Task: Time Signature Change.
Action: Mouse moved to (14, 15)
Screenshot: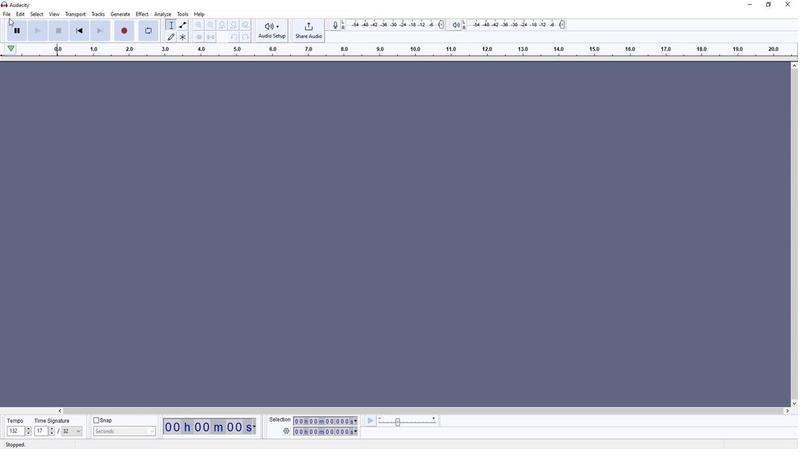 
Action: Mouse pressed left at (14, 15)
Screenshot: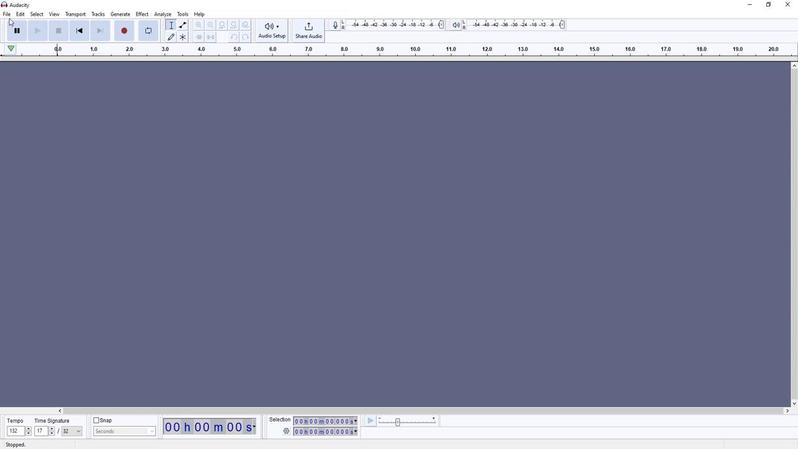 
Action: Mouse moved to (14, 13)
Screenshot: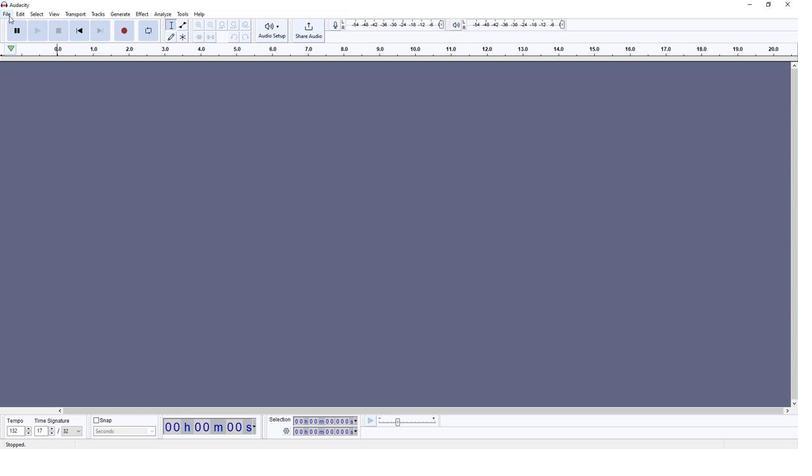 
Action: Mouse pressed left at (14, 13)
Screenshot: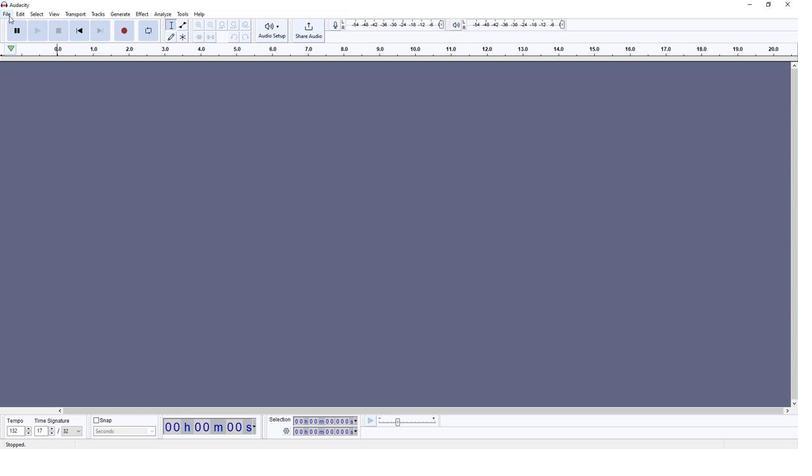 
Action: Mouse moved to (23, 31)
Screenshot: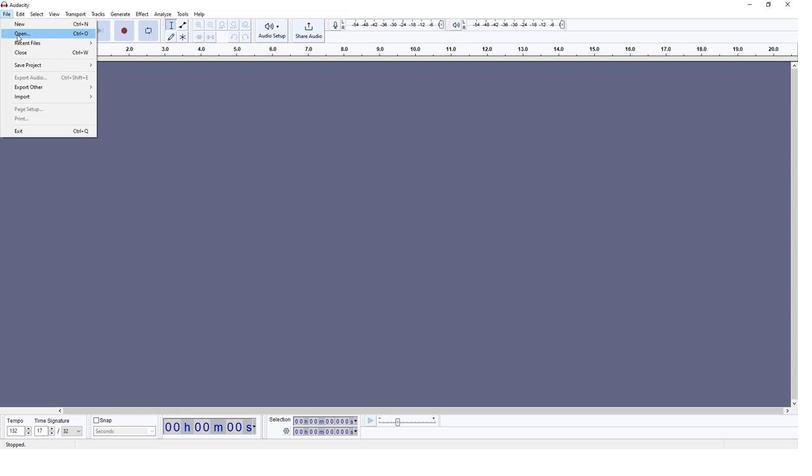 
Action: Mouse pressed left at (23, 31)
Screenshot: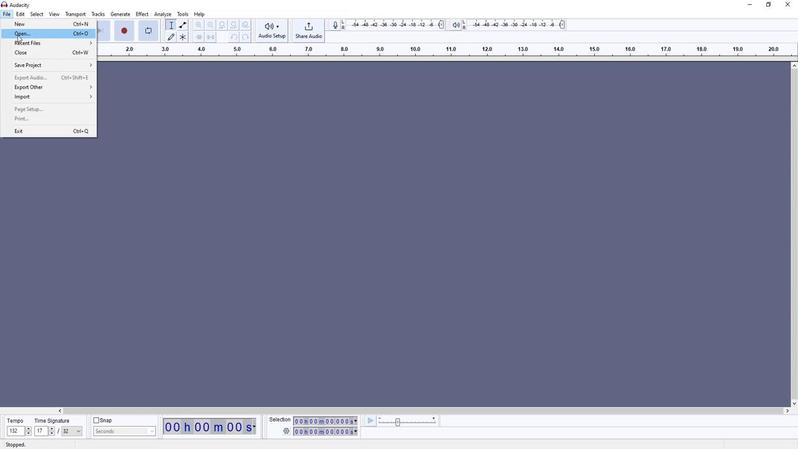 
Action: Mouse moved to (93, 76)
Screenshot: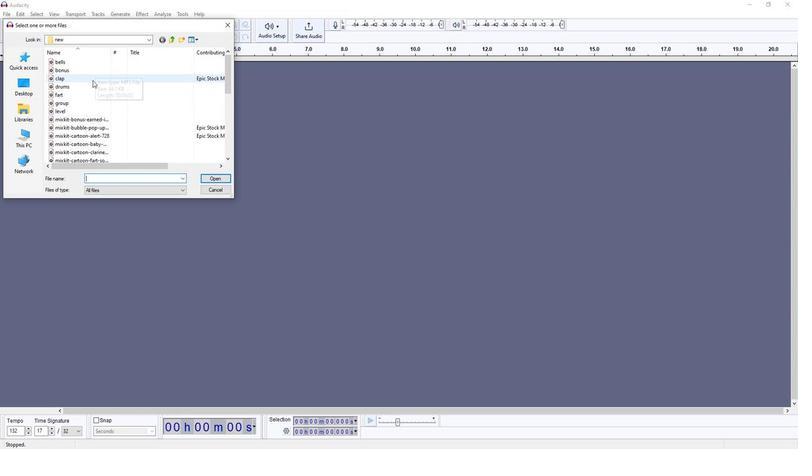 
Action: Mouse pressed left at (93, 76)
Screenshot: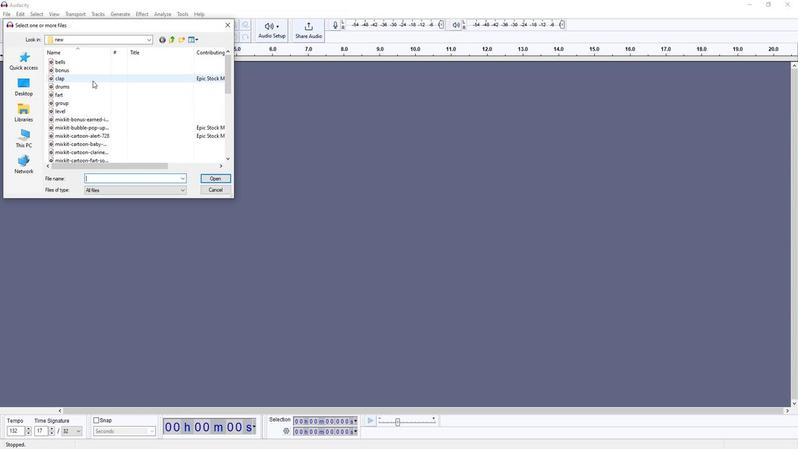 
Action: Mouse moved to (200, 171)
Screenshot: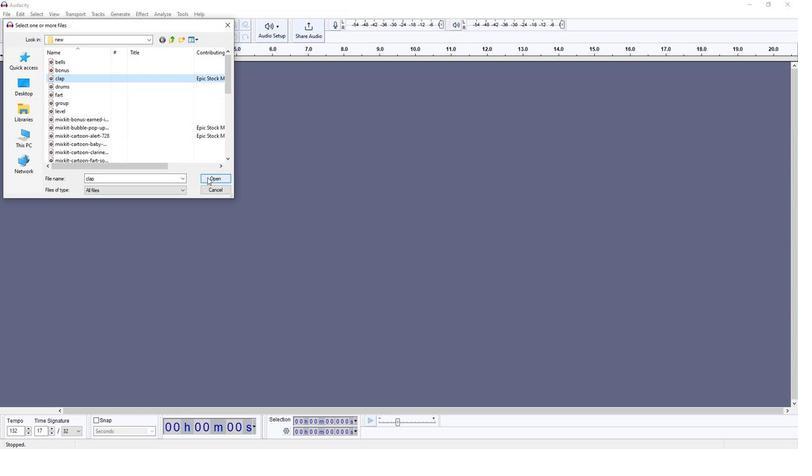 
Action: Mouse pressed left at (200, 171)
Screenshot: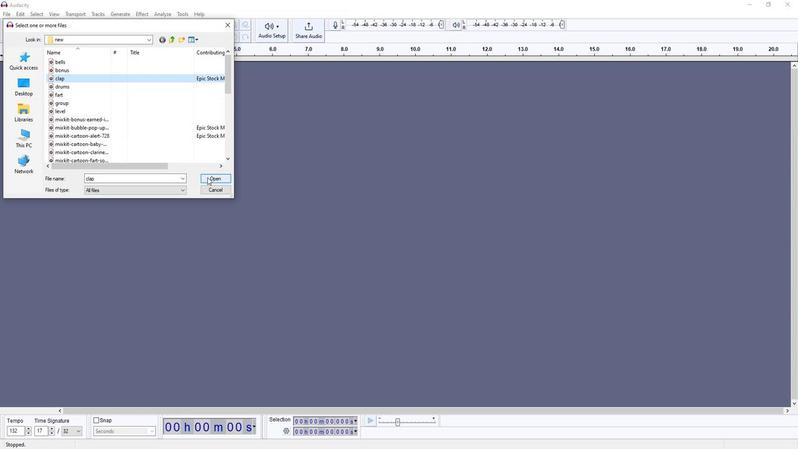 
Action: Mouse moved to (23, 144)
Screenshot: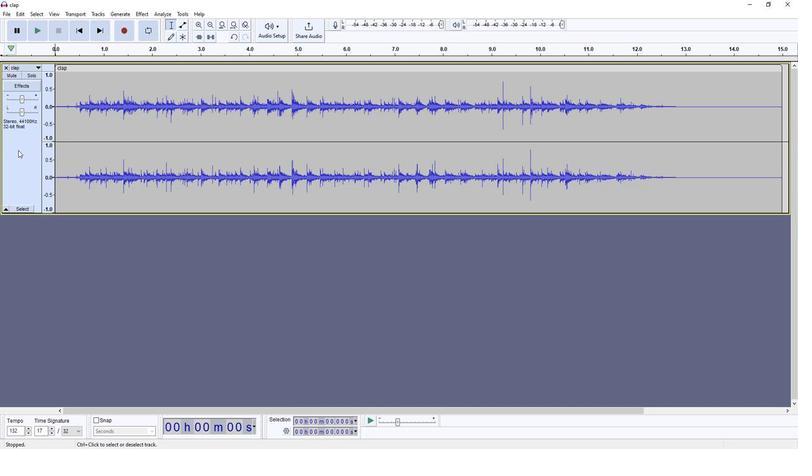 
Action: Mouse pressed left at (23, 144)
Screenshot: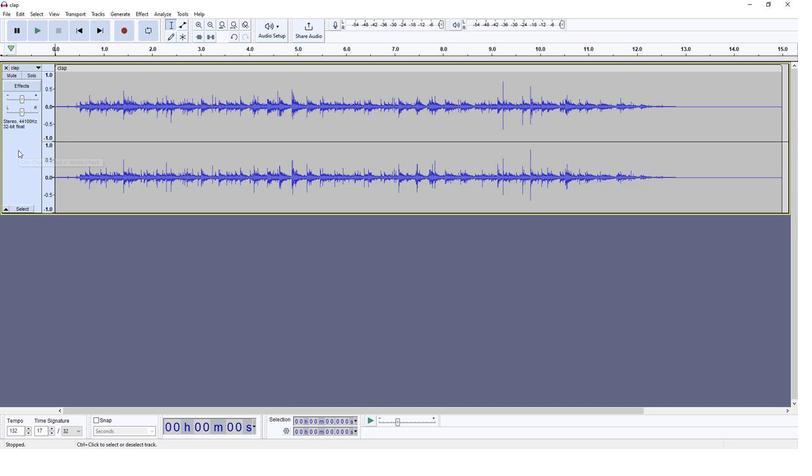 
Action: Mouse moved to (55, 416)
Screenshot: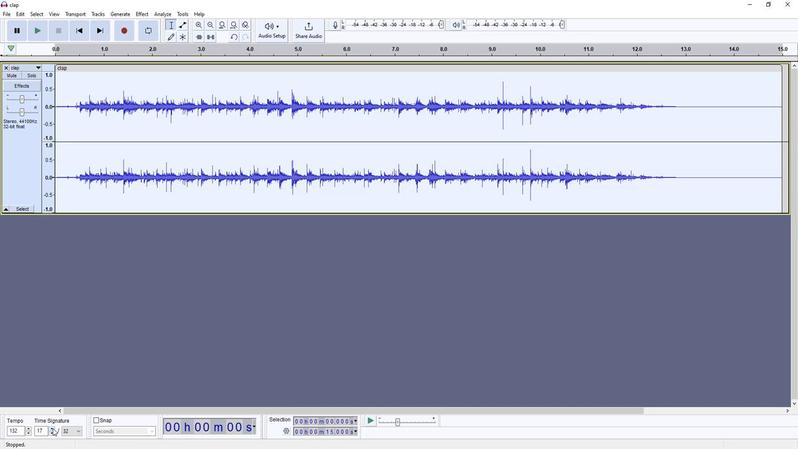 
Action: Mouse pressed left at (55, 416)
Screenshot: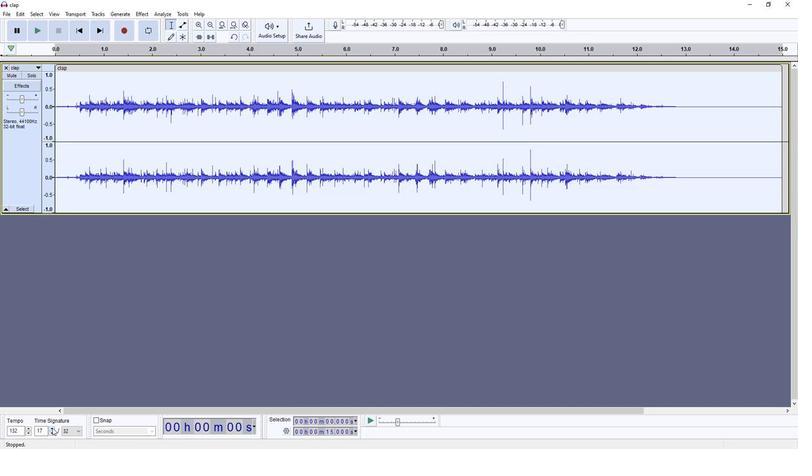 
Action: Mouse pressed left at (55, 416)
Screenshot: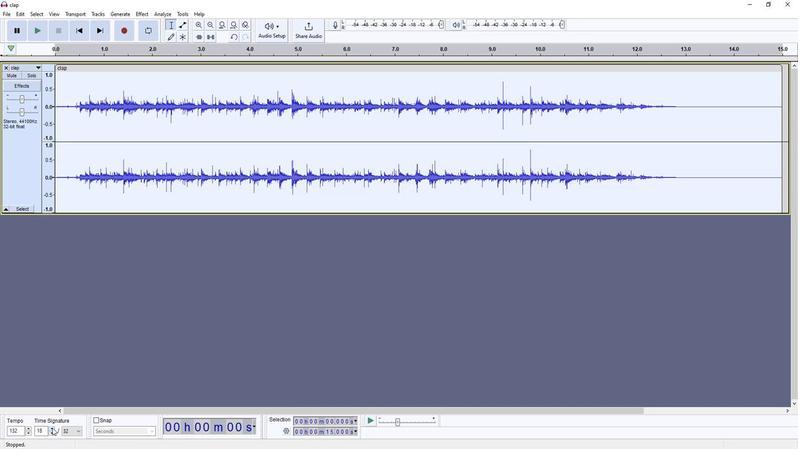 
Action: Mouse pressed left at (55, 416)
Screenshot: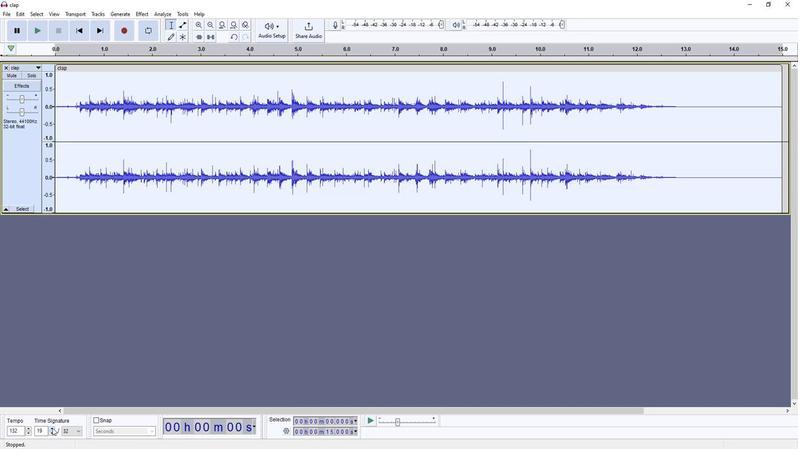 
Action: Mouse moved to (81, 419)
Screenshot: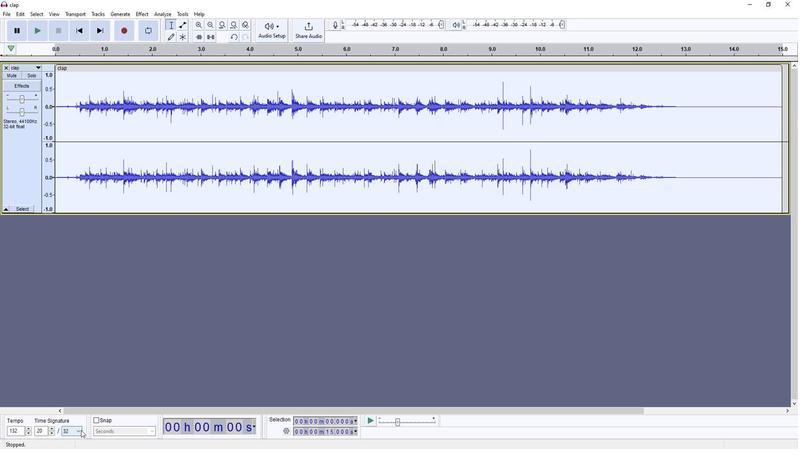 
Action: Mouse pressed left at (81, 419)
Screenshot: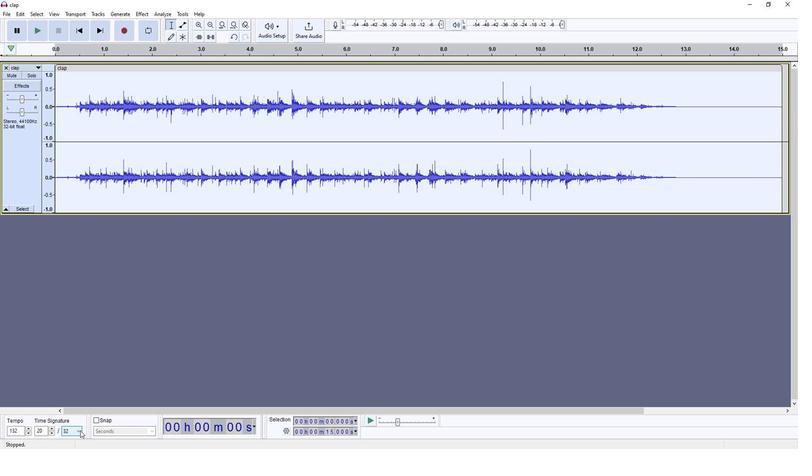 
Action: Mouse moved to (72, 399)
Screenshot: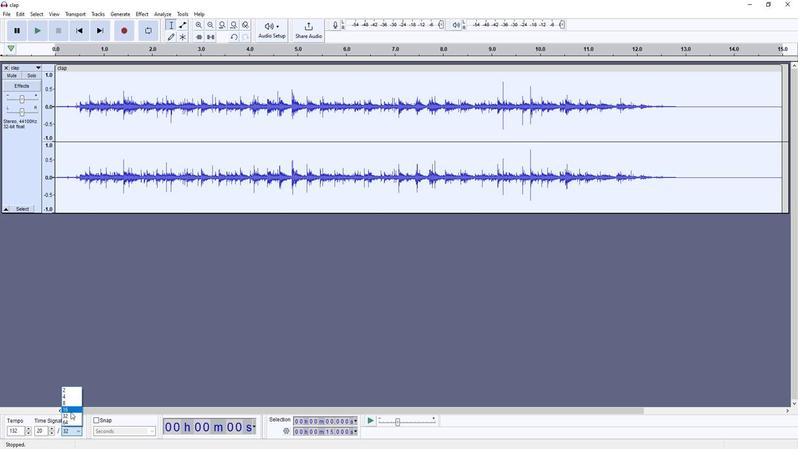 
Action: Mouse pressed left at (72, 399)
Screenshot: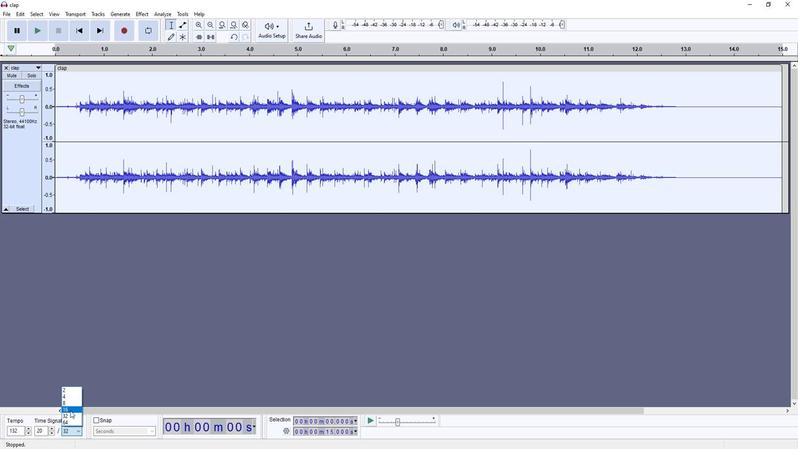 
Action: Mouse moved to (39, 28)
Screenshot: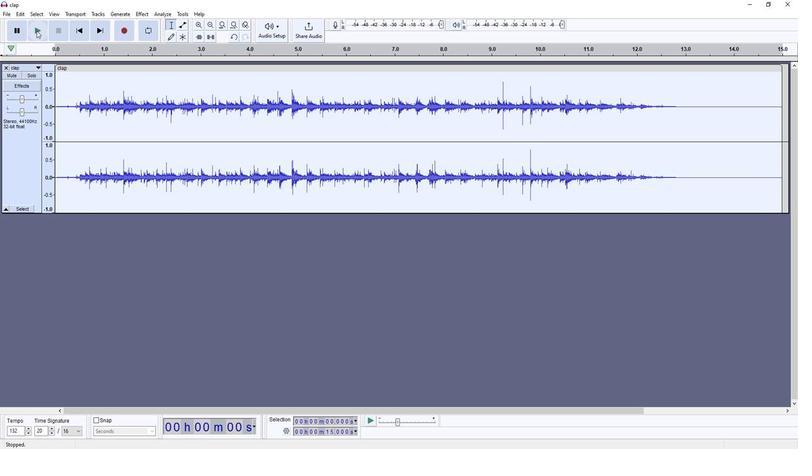 
Action: Mouse pressed left at (39, 28)
Screenshot: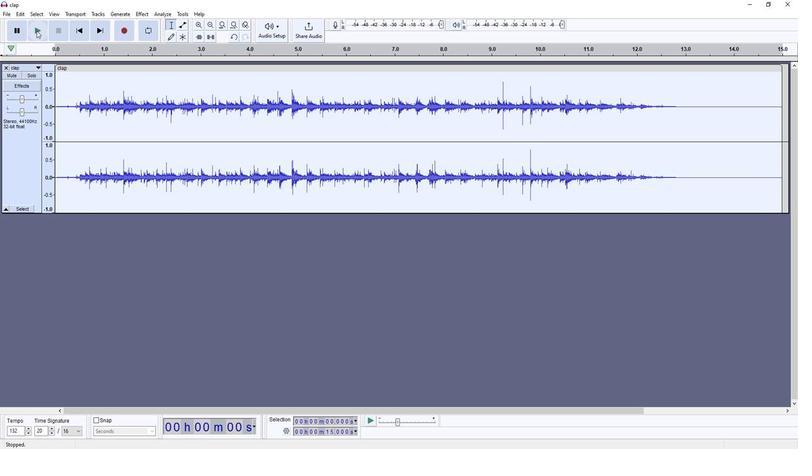 
Action: Mouse moved to (605, 72)
Screenshot: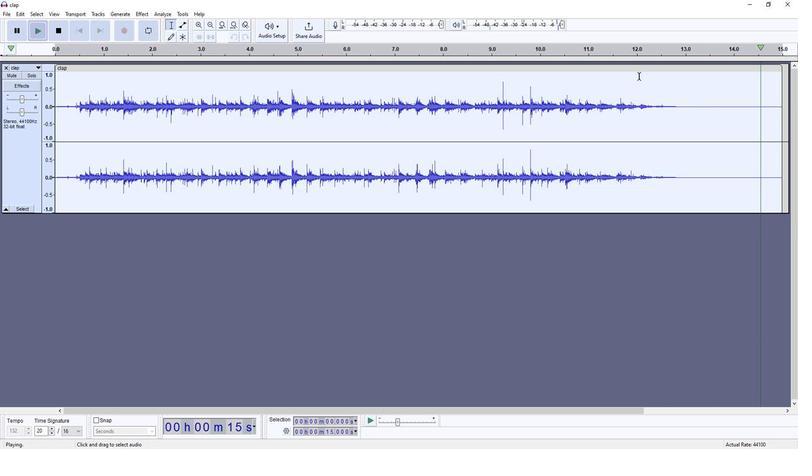 
Action: Mouse pressed left at (605, 72)
Screenshot: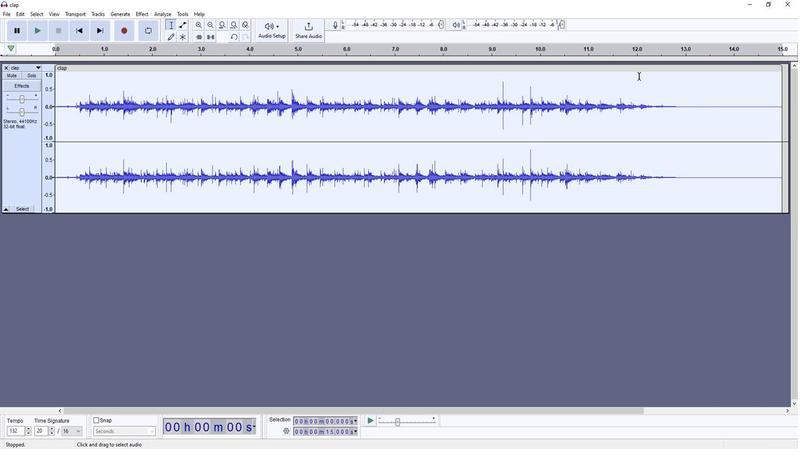 
Action: Mouse moved to (29, 13)
Screenshot: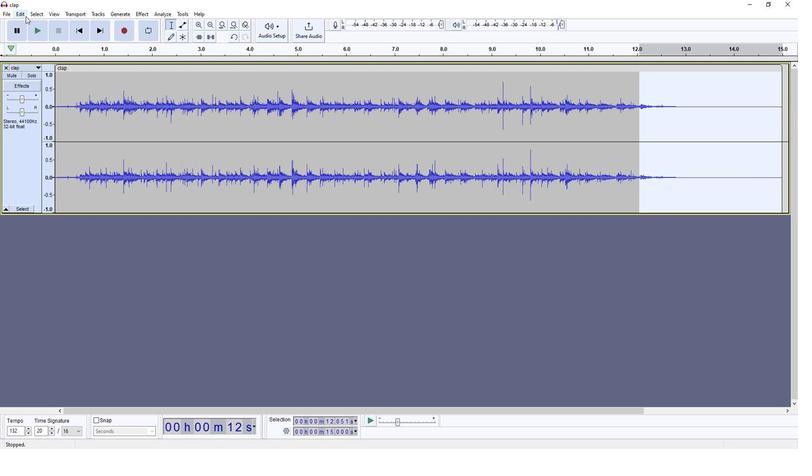 
Action: Mouse pressed left at (29, 13)
Screenshot: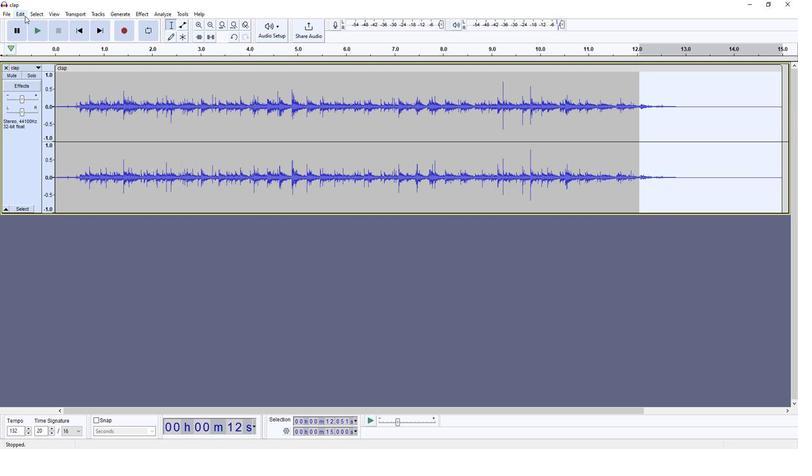 
Action: Mouse moved to (50, 54)
Screenshot: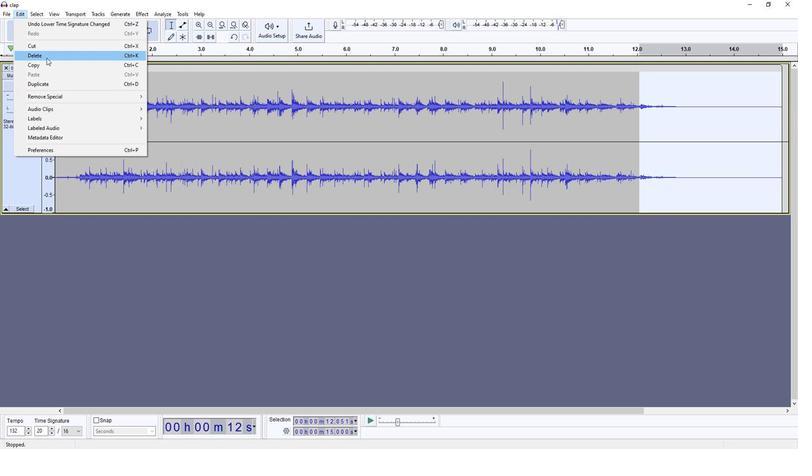 
Action: Mouse pressed left at (50, 54)
Screenshot: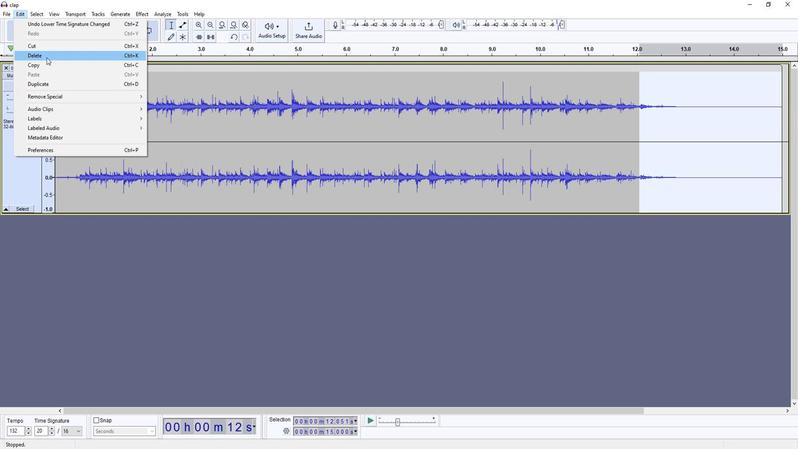 
Action: Mouse moved to (44, 29)
Screenshot: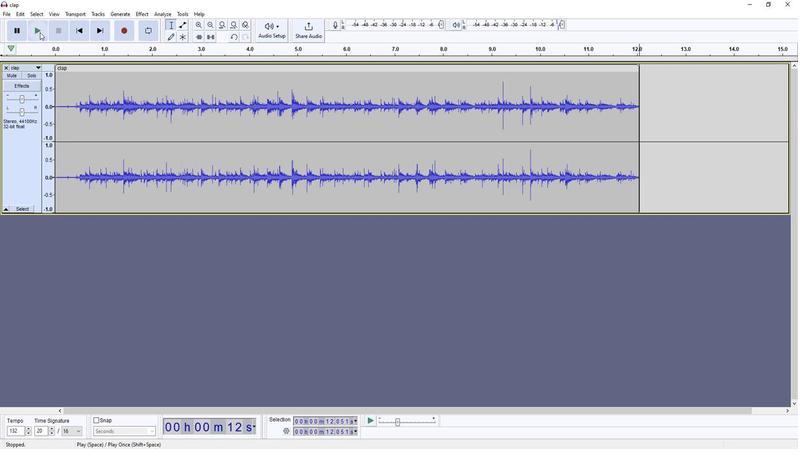 
Action: Mouse pressed left at (44, 29)
Screenshot: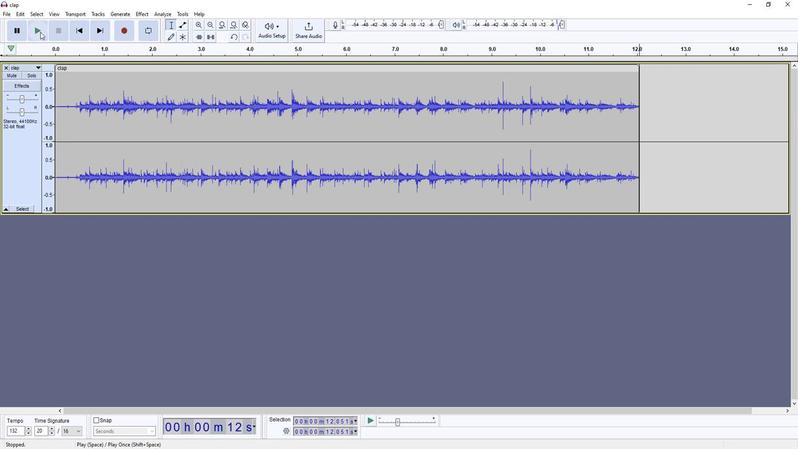 
Action: Mouse moved to (43, 29)
Screenshot: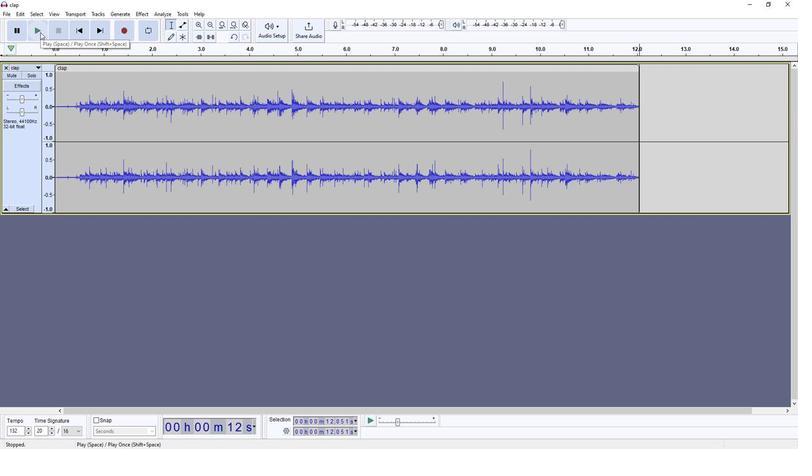 
Action: Mouse pressed left at (43, 29)
Screenshot: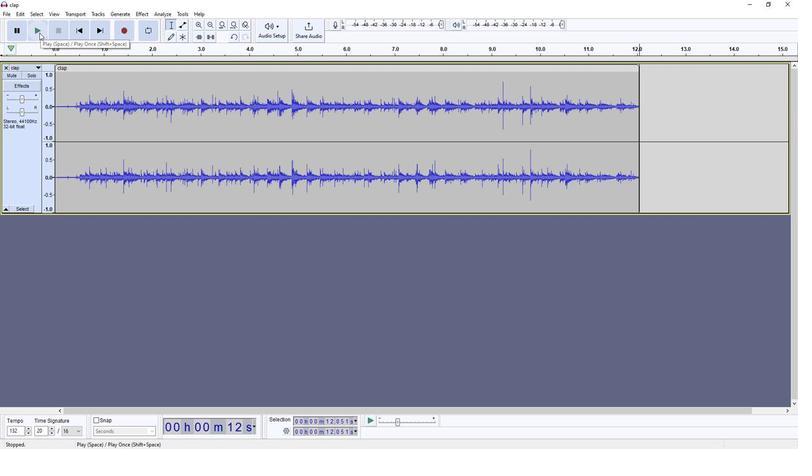 
Action: Mouse moved to (95, 160)
Screenshot: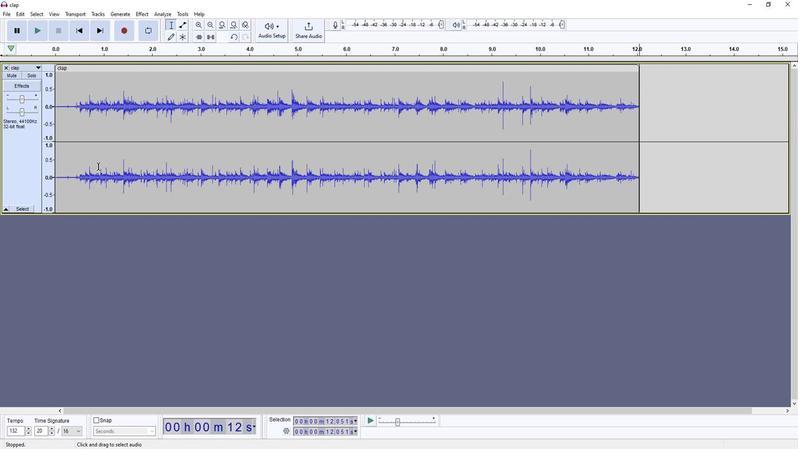 
Action: Mouse pressed left at (95, 160)
Screenshot: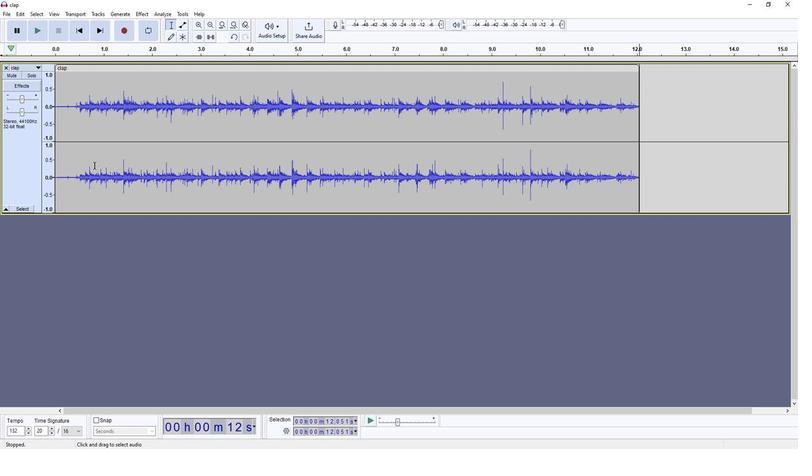 
Action: Mouse moved to (29, 166)
Screenshot: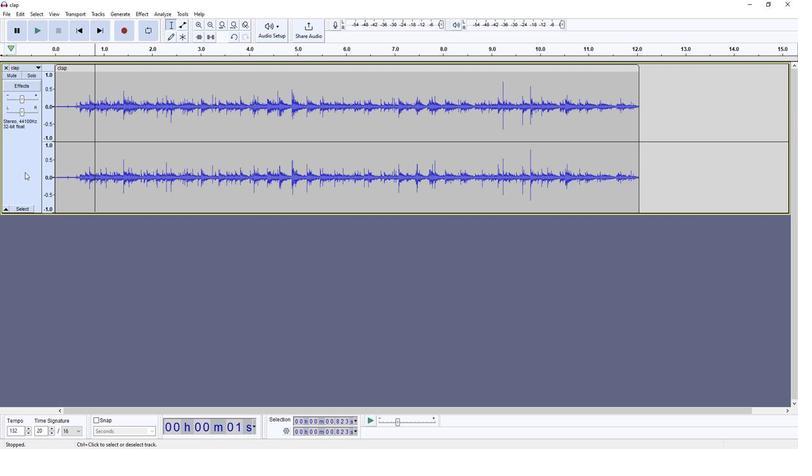 
Action: Mouse pressed left at (29, 166)
Screenshot: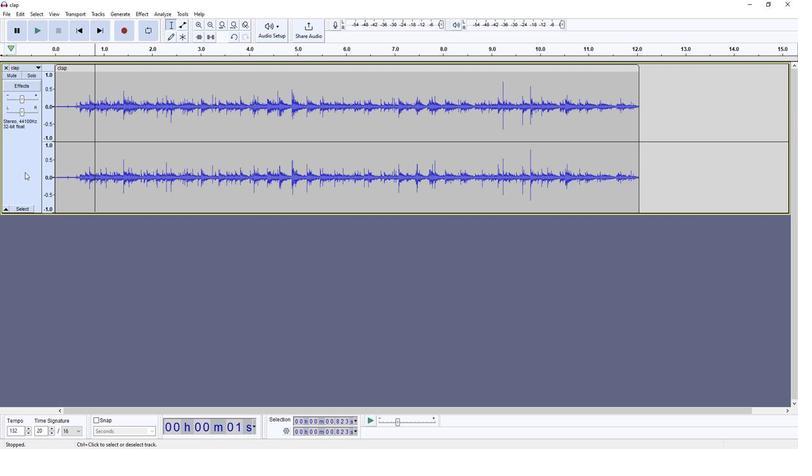 
Action: Mouse moved to (42, 24)
Screenshot: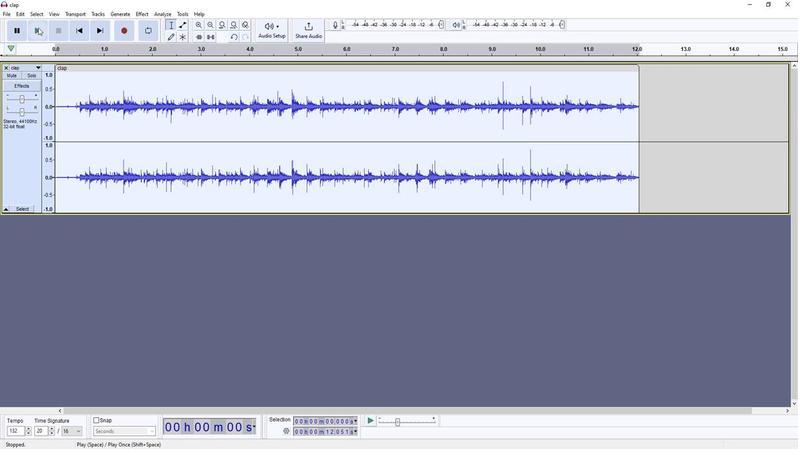 
Action: Mouse pressed left at (42, 24)
Screenshot: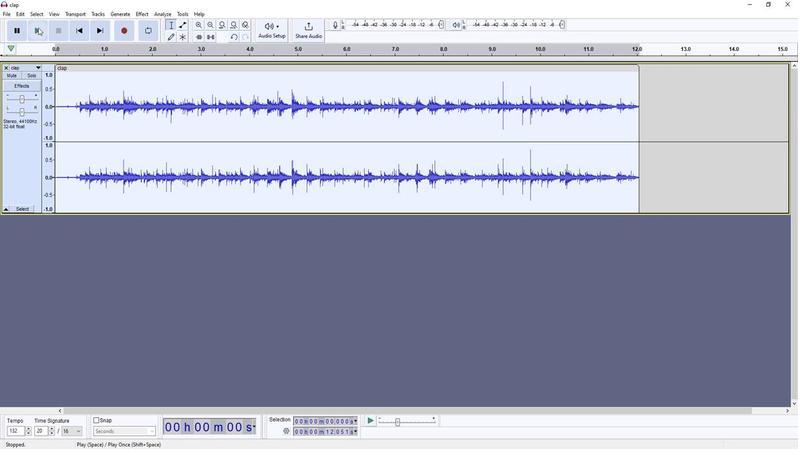 
Action: Mouse moved to (54, 417)
Screenshot: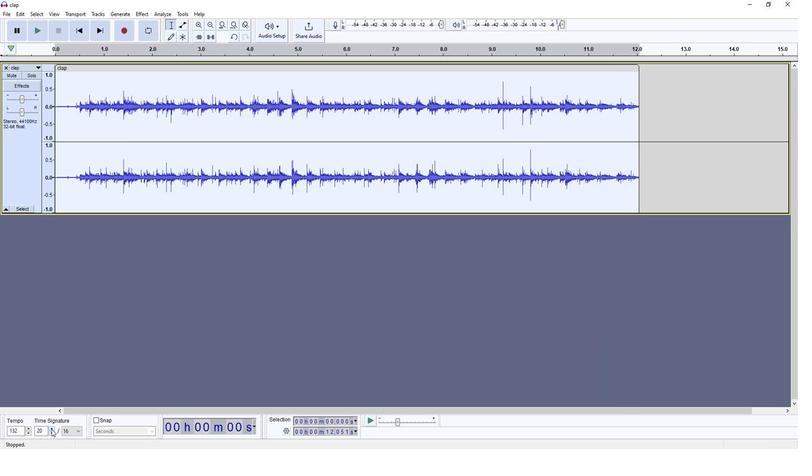 
Action: Mouse pressed left at (54, 417)
Screenshot: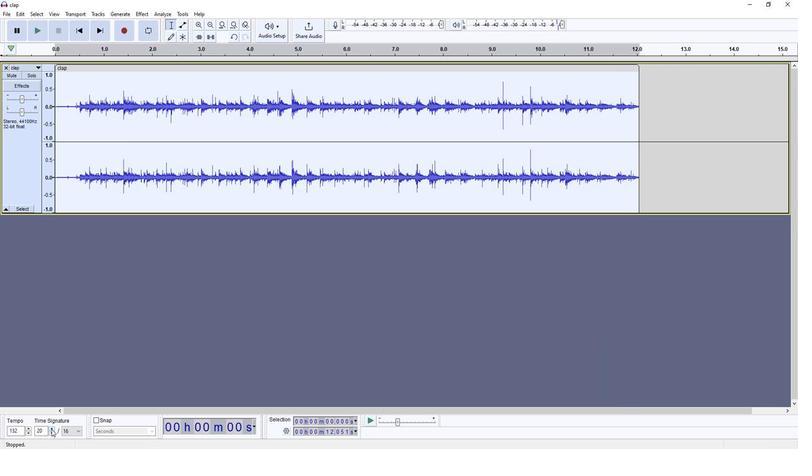 
Action: Mouse pressed left at (54, 417)
Screenshot: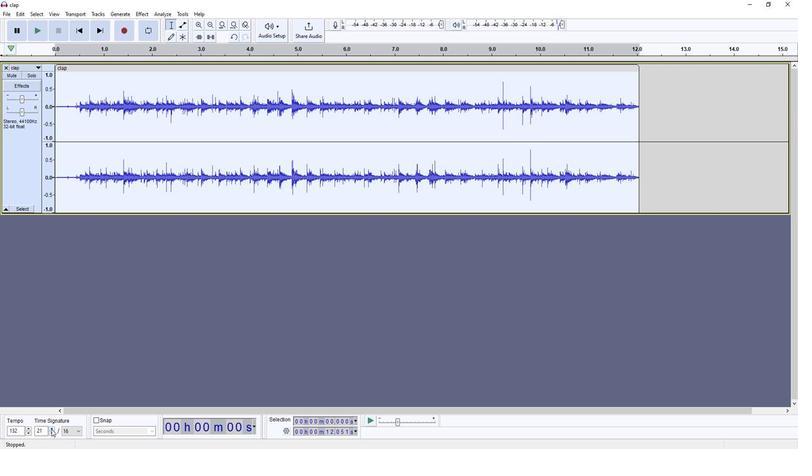 
Action: Mouse pressed left at (54, 417)
Screenshot: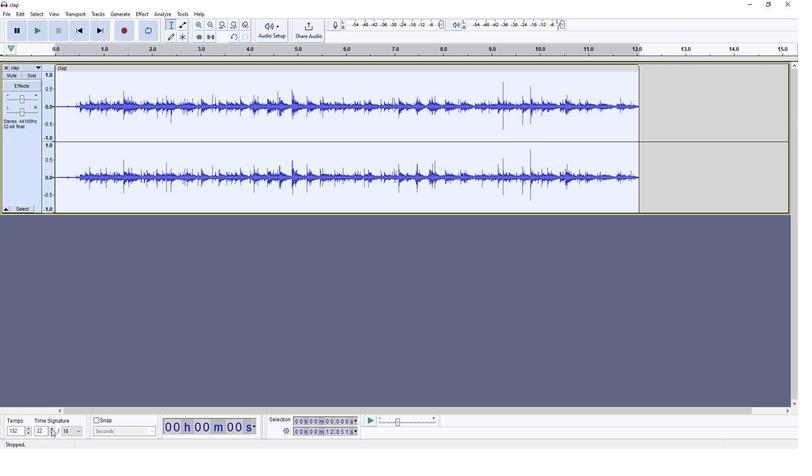 
Action: Mouse moved to (79, 421)
Screenshot: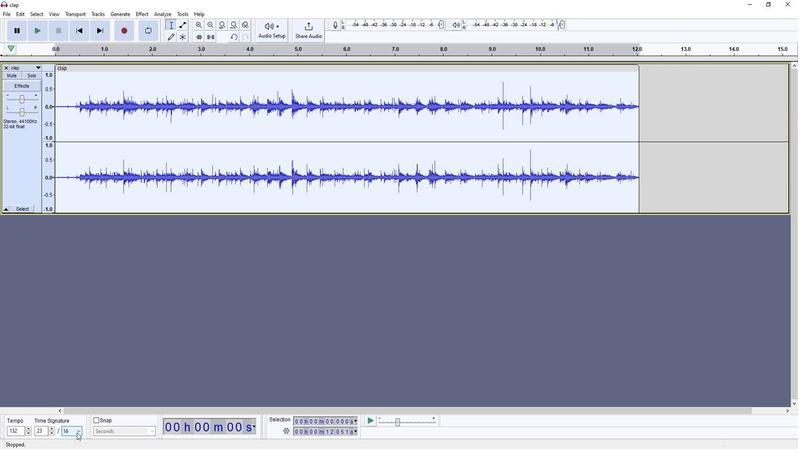 
Action: Mouse pressed left at (79, 421)
Screenshot: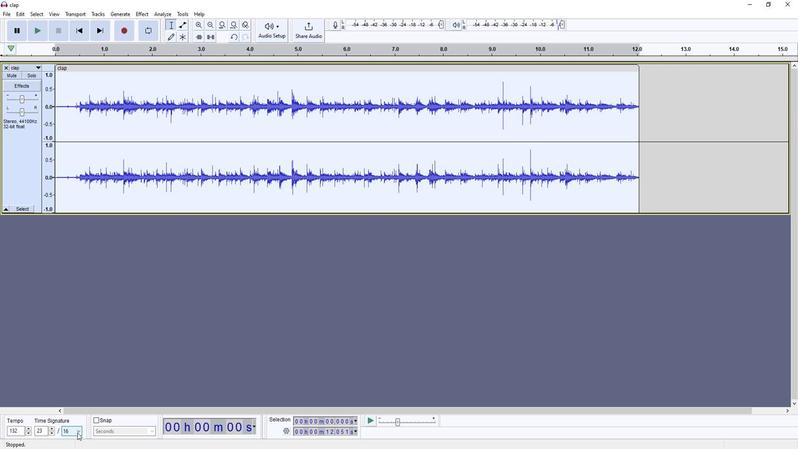 
Action: Mouse moved to (69, 405)
Screenshot: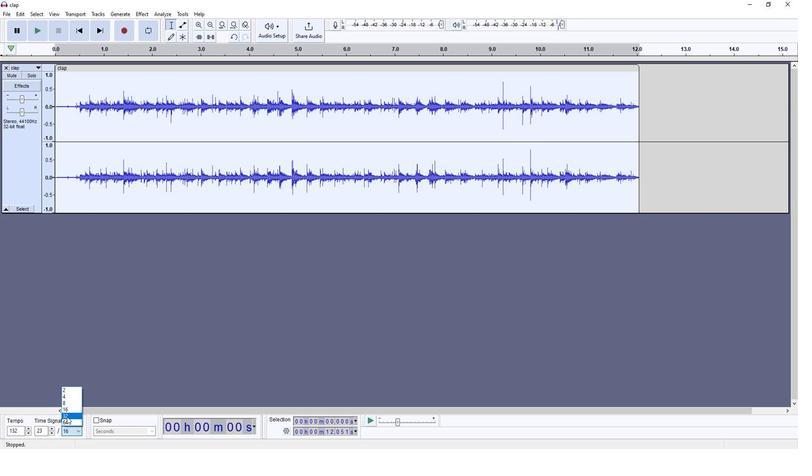 
Action: Mouse pressed left at (69, 405)
Screenshot: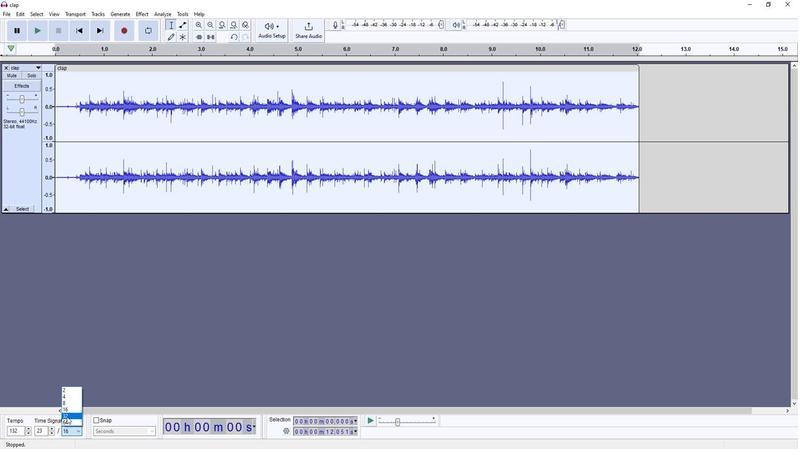 
Action: Mouse moved to (41, 29)
Screenshot: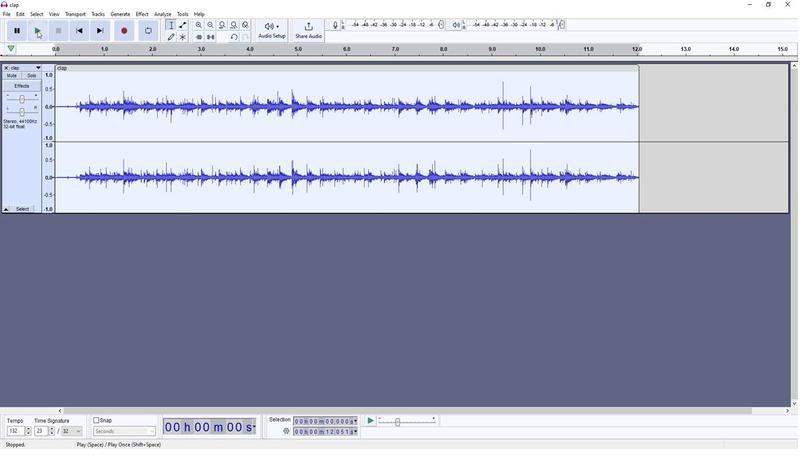 
Action: Mouse pressed left at (41, 29)
Screenshot: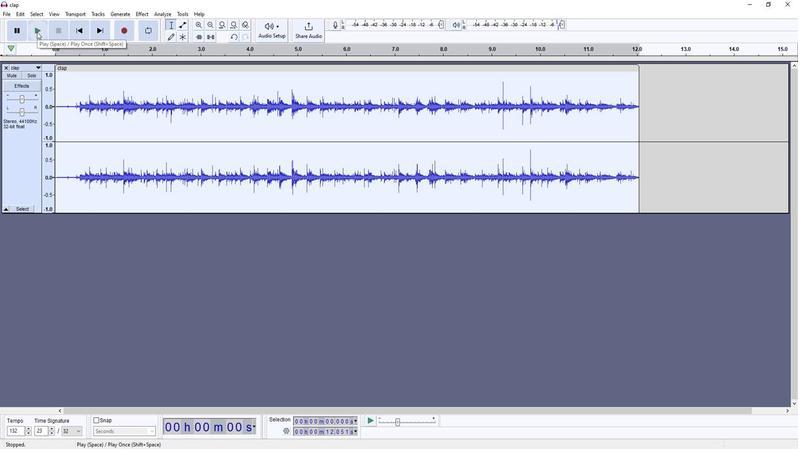 
Action: Mouse moved to (9, 13)
Screenshot: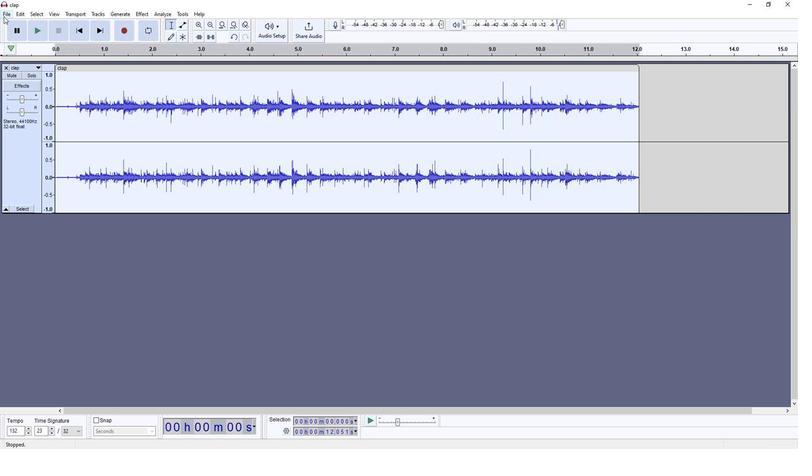 
Action: Mouse pressed left at (9, 13)
Screenshot: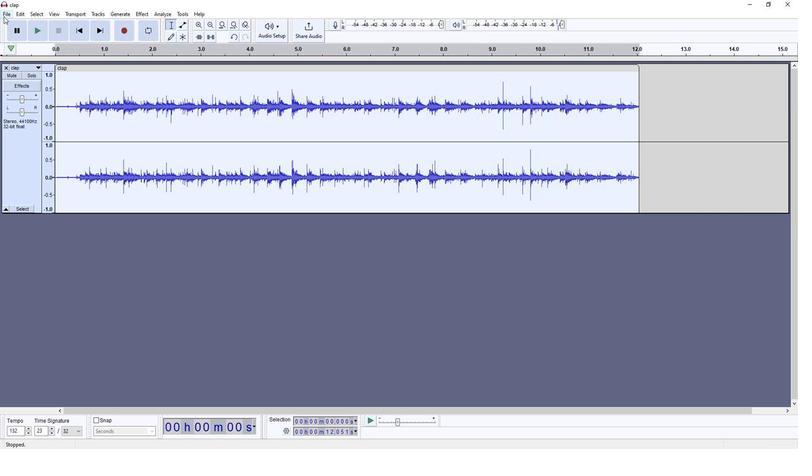 
Action: Mouse moved to (38, 73)
Screenshot: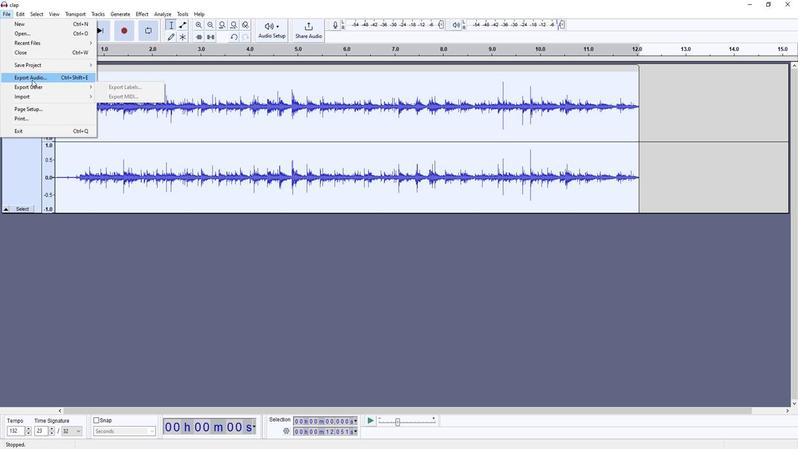 
Action: Mouse pressed left at (38, 73)
Screenshot: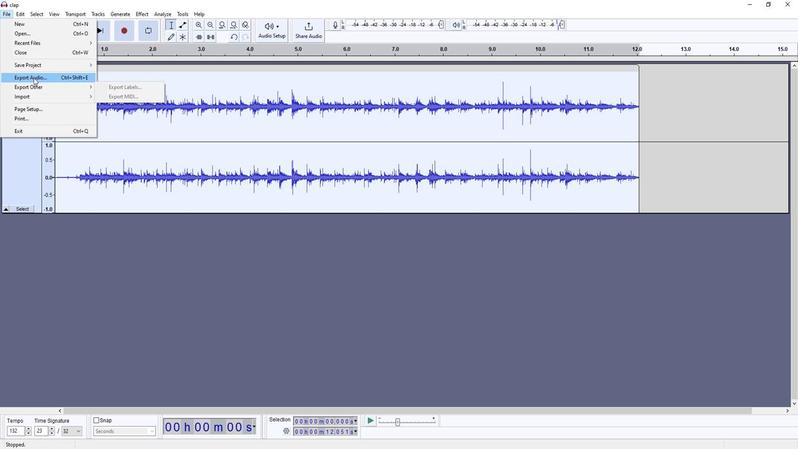 
Action: Mouse moved to (75, 58)
Screenshot: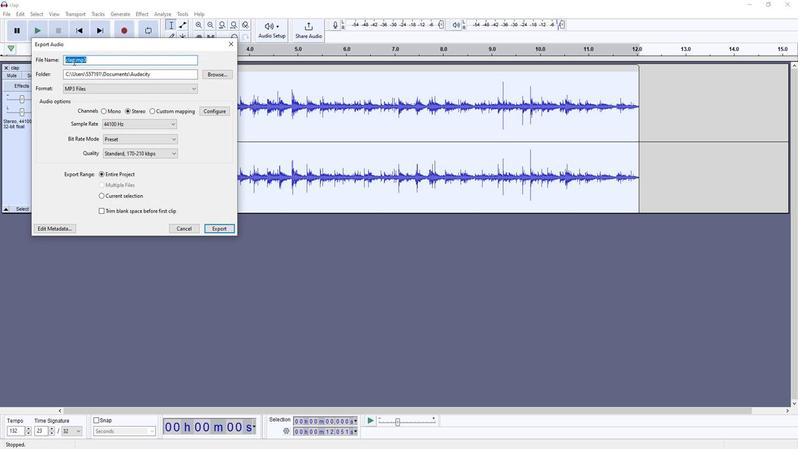
Action: Mouse pressed left at (75, 58)
Screenshot: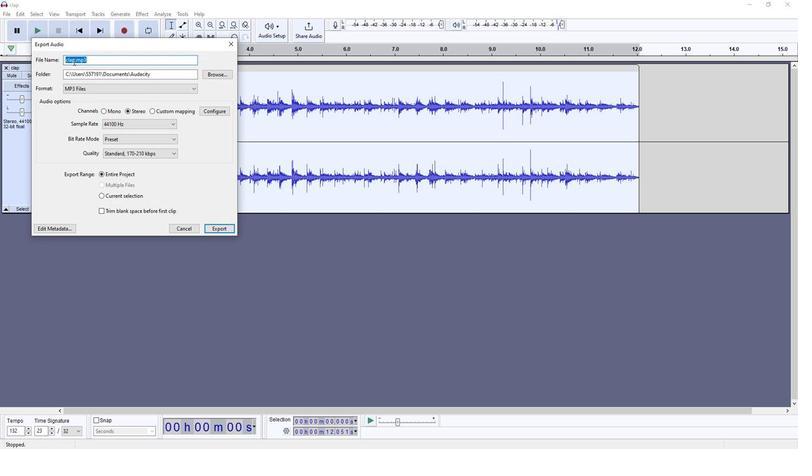
Action: Mouse moved to (76, 58)
Screenshot: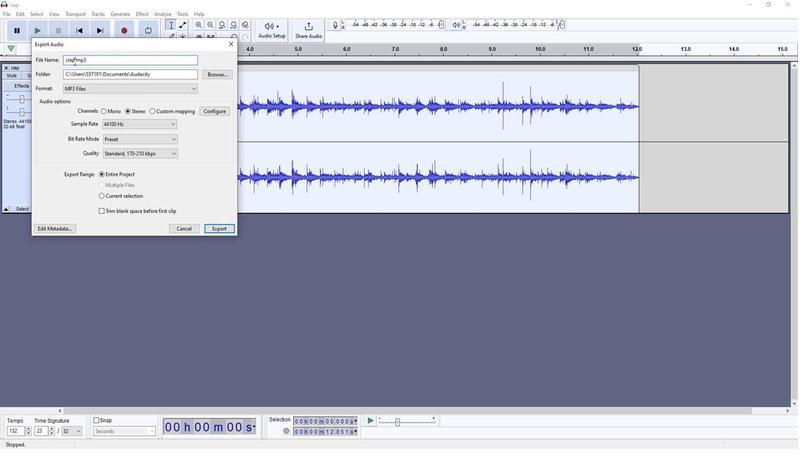 
Action: Mouse pressed left at (76, 58)
Screenshot: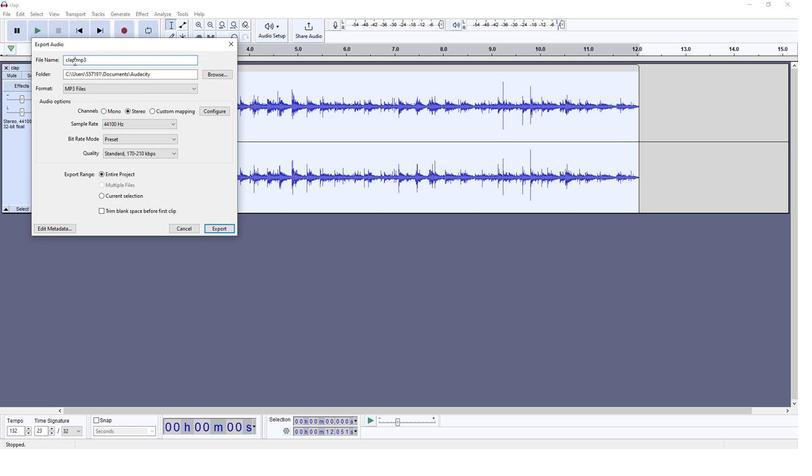 
Action: Mouse moved to (62, 58)
Screenshot: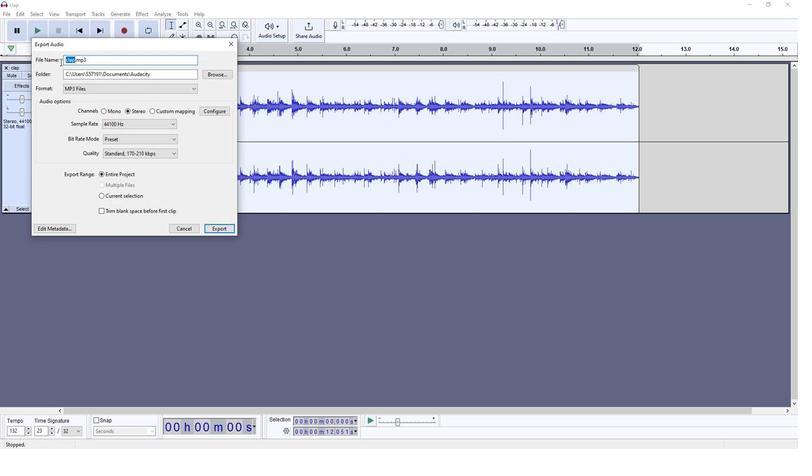 
Action: Key pressed <Key.shift>Time<Key.space><Key.shift>Signature<Key.space><Key.shift>Change
Screenshot: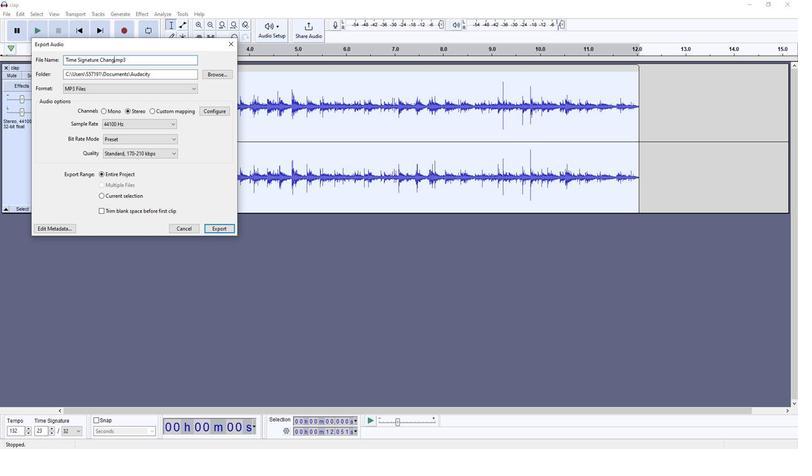 
Action: Mouse moved to (212, 222)
Screenshot: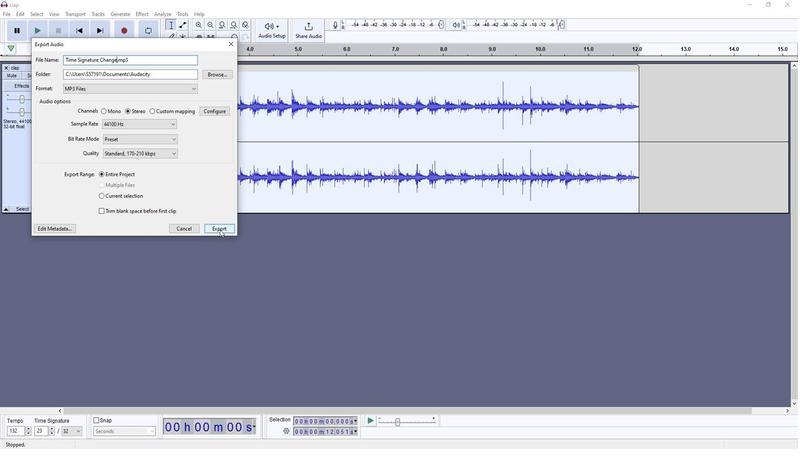 
Action: Mouse pressed left at (212, 222)
Screenshot: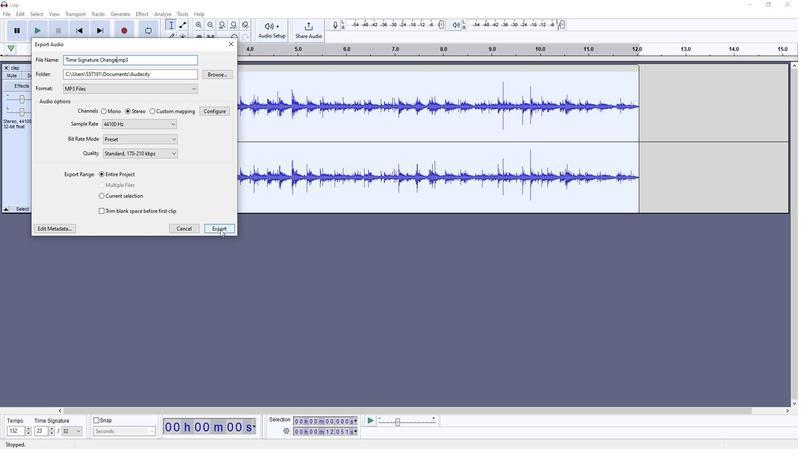 
Action: Mouse moved to (210, 222)
Screenshot: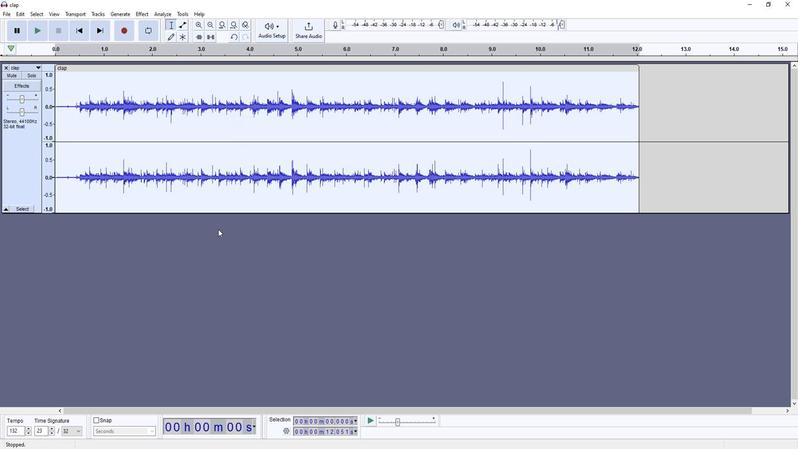 
